 Task: Add the "red" label to card.
Action: Mouse moved to (1314, 107)
Screenshot: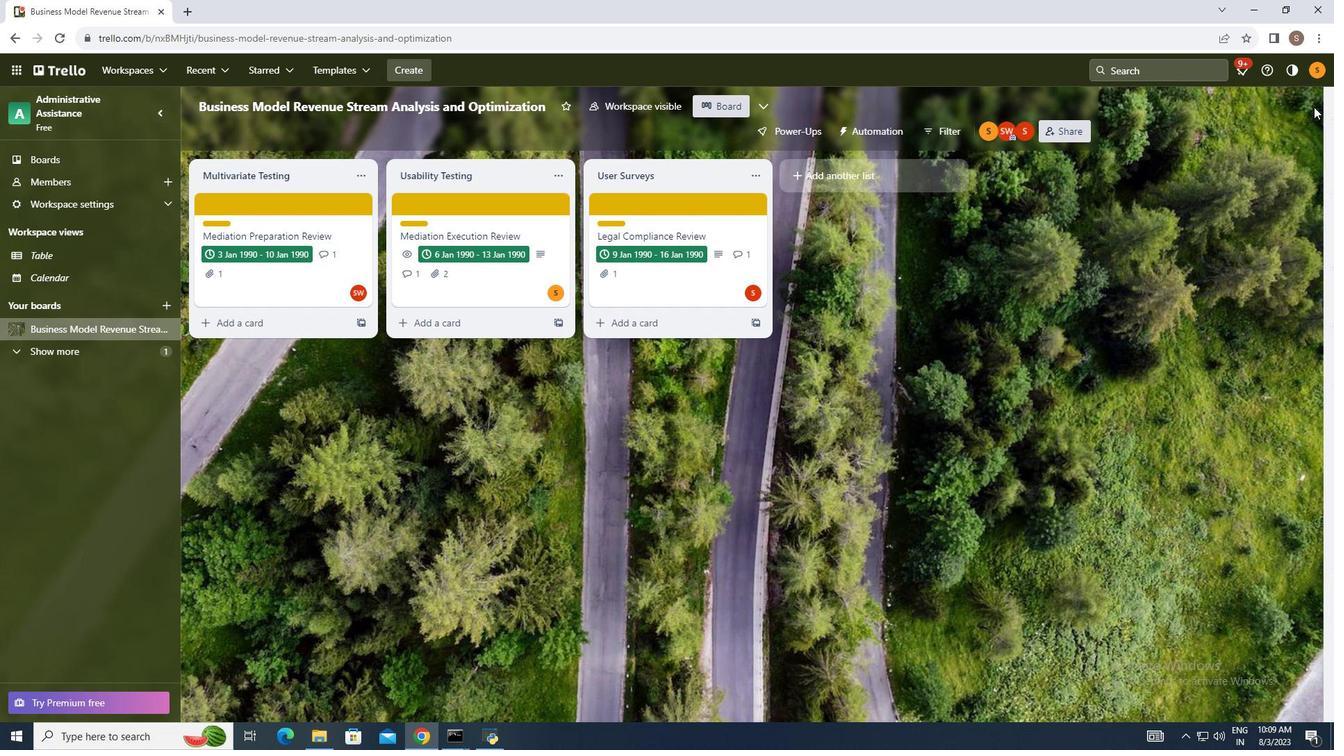 
Action: Mouse pressed left at (1314, 107)
Screenshot: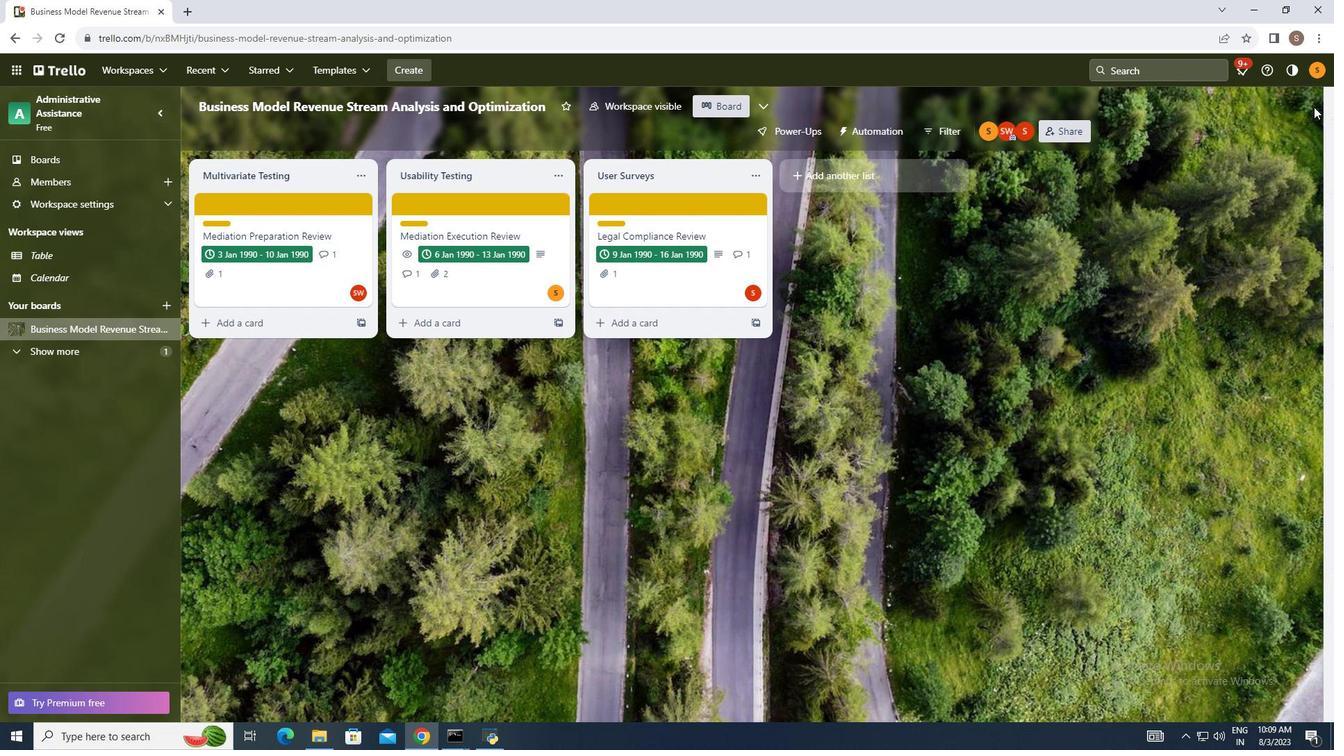 
Action: Mouse moved to (1212, 293)
Screenshot: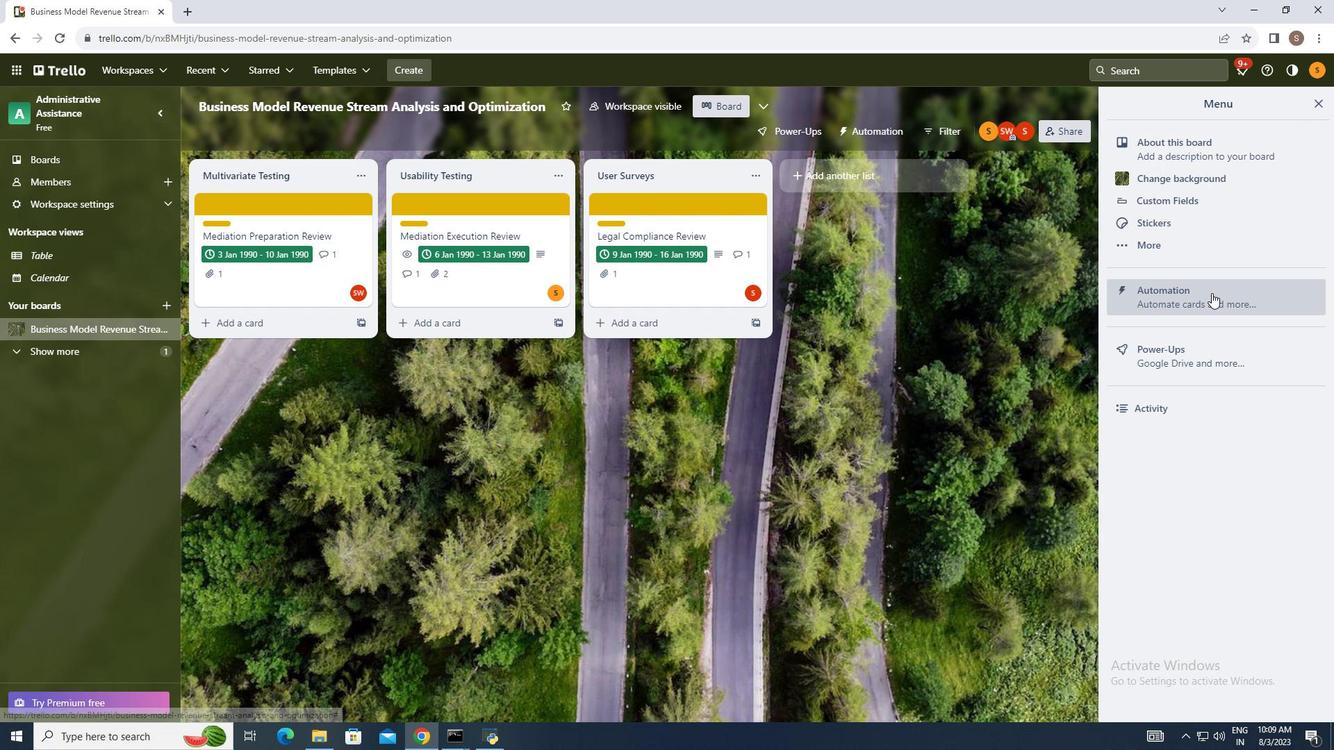 
Action: Mouse pressed left at (1212, 293)
Screenshot: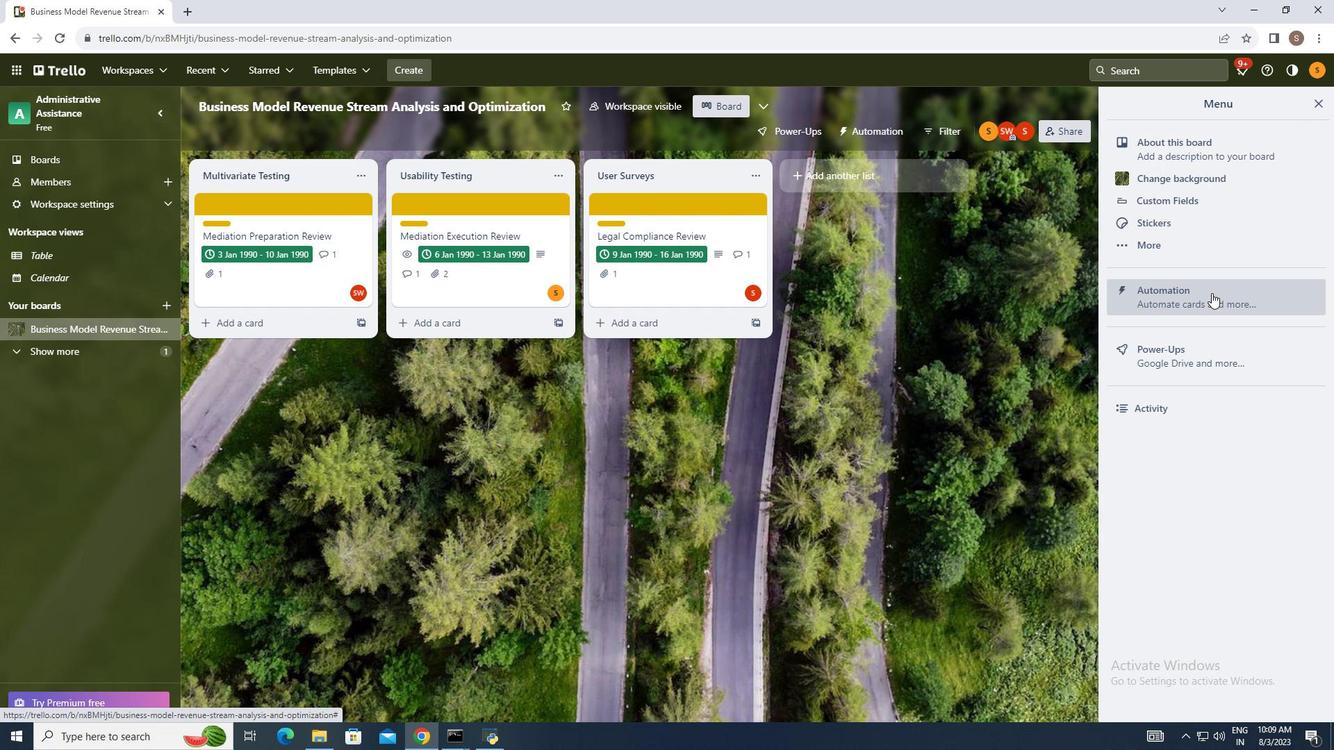 
Action: Mouse moved to (258, 361)
Screenshot: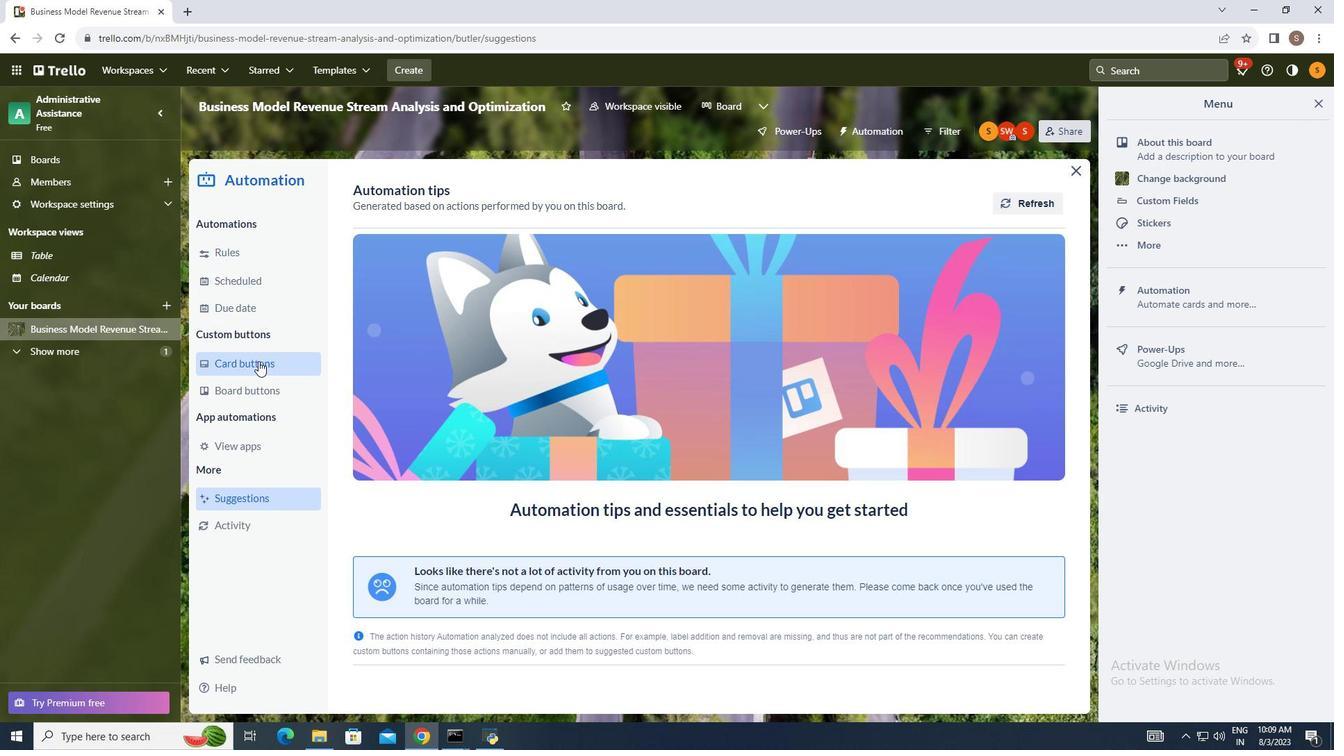 
Action: Mouse pressed left at (258, 361)
Screenshot: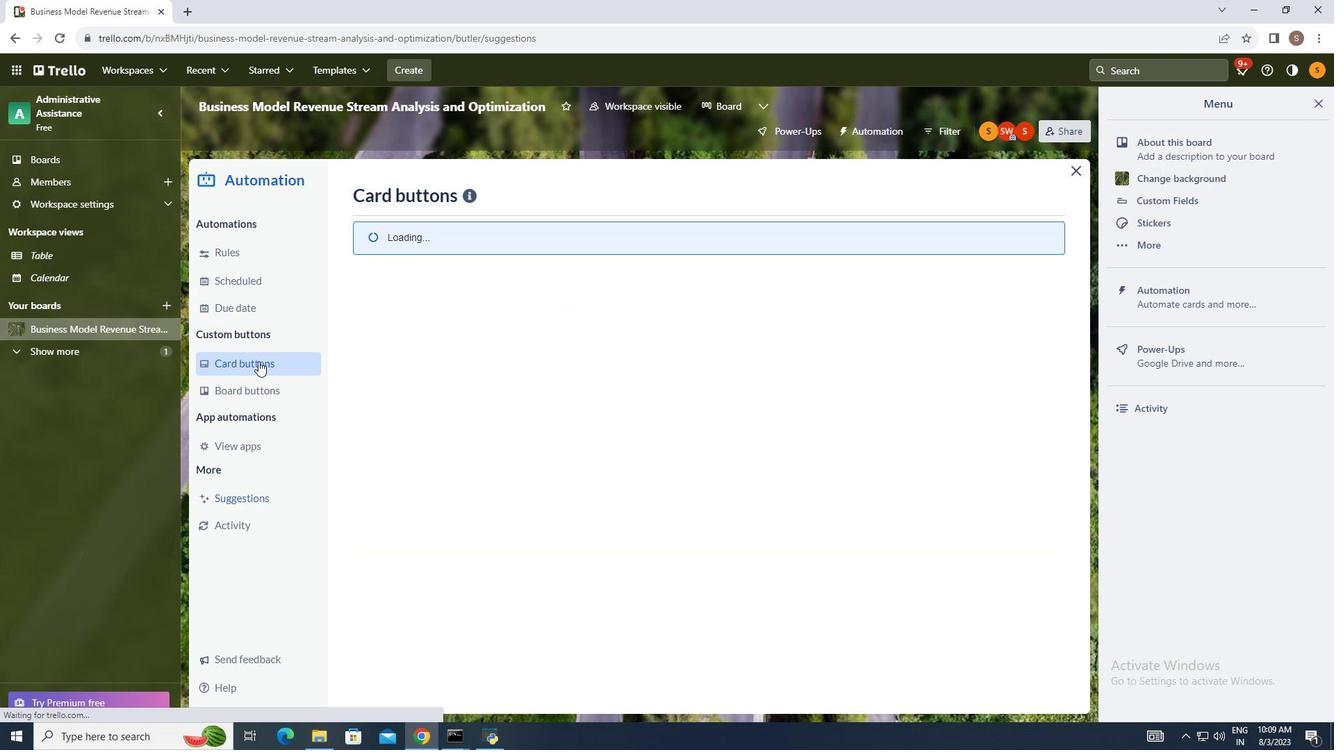 
Action: Mouse moved to (1000, 189)
Screenshot: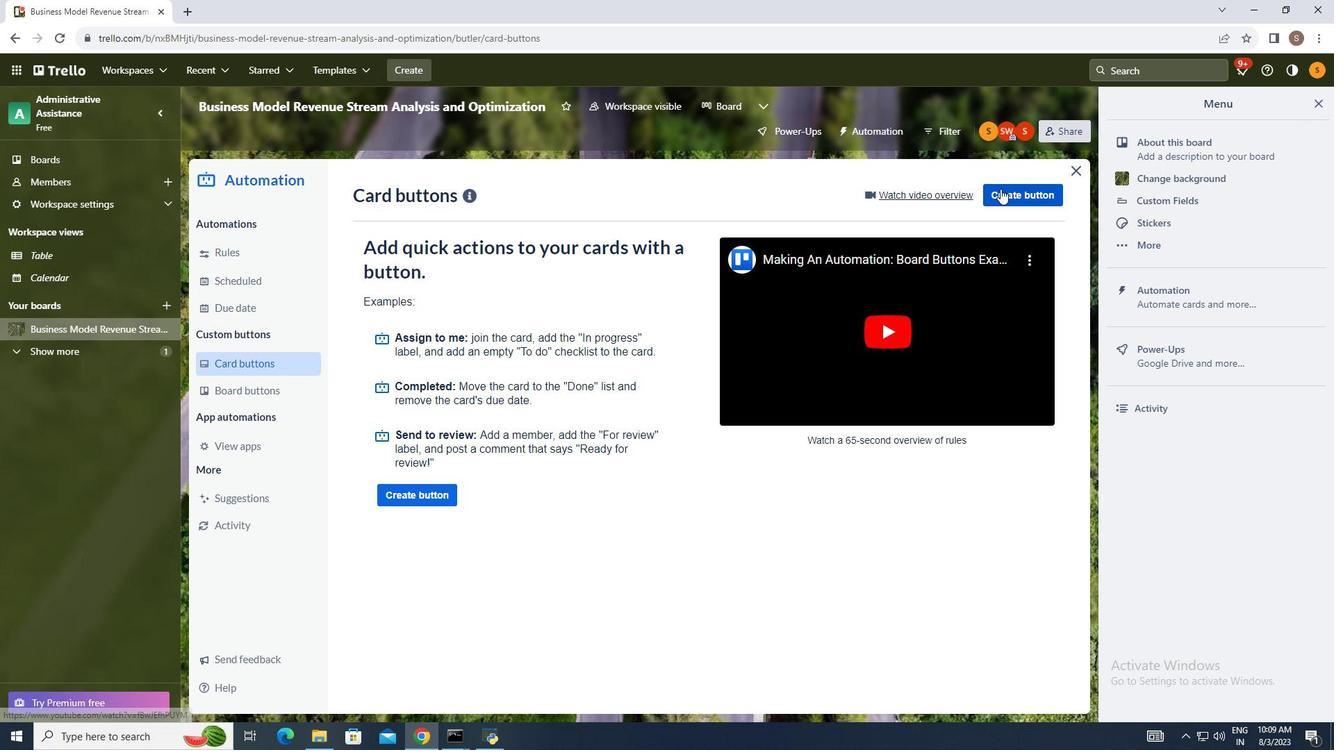 
Action: Mouse pressed left at (1000, 189)
Screenshot: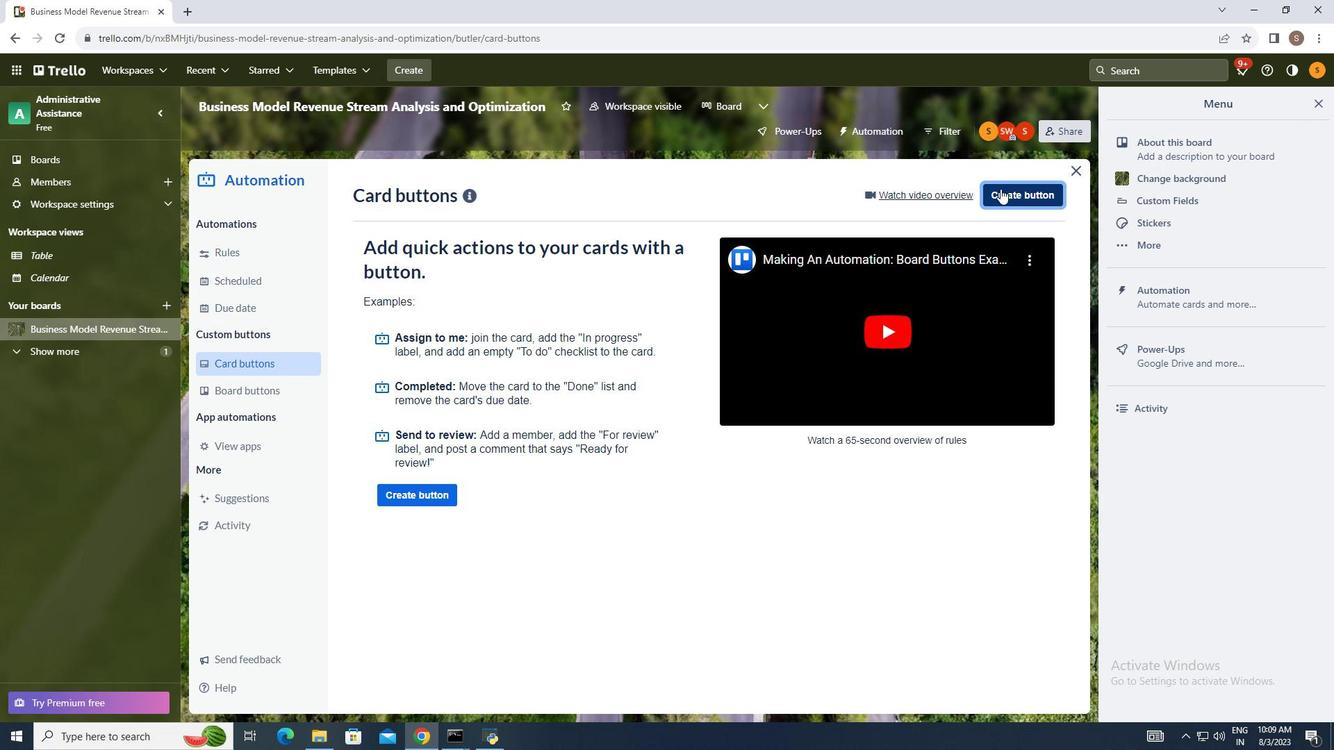 
Action: Mouse moved to (697, 387)
Screenshot: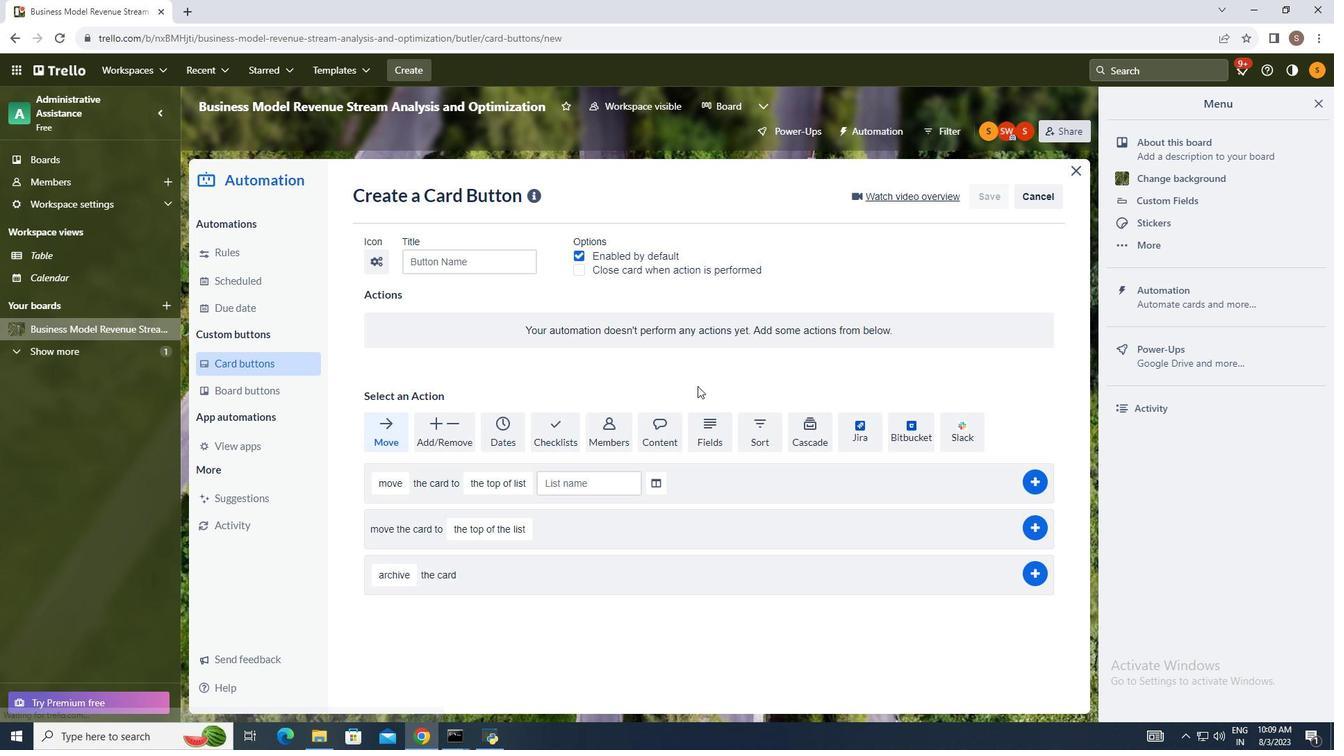 
Action: Mouse pressed left at (697, 387)
Screenshot: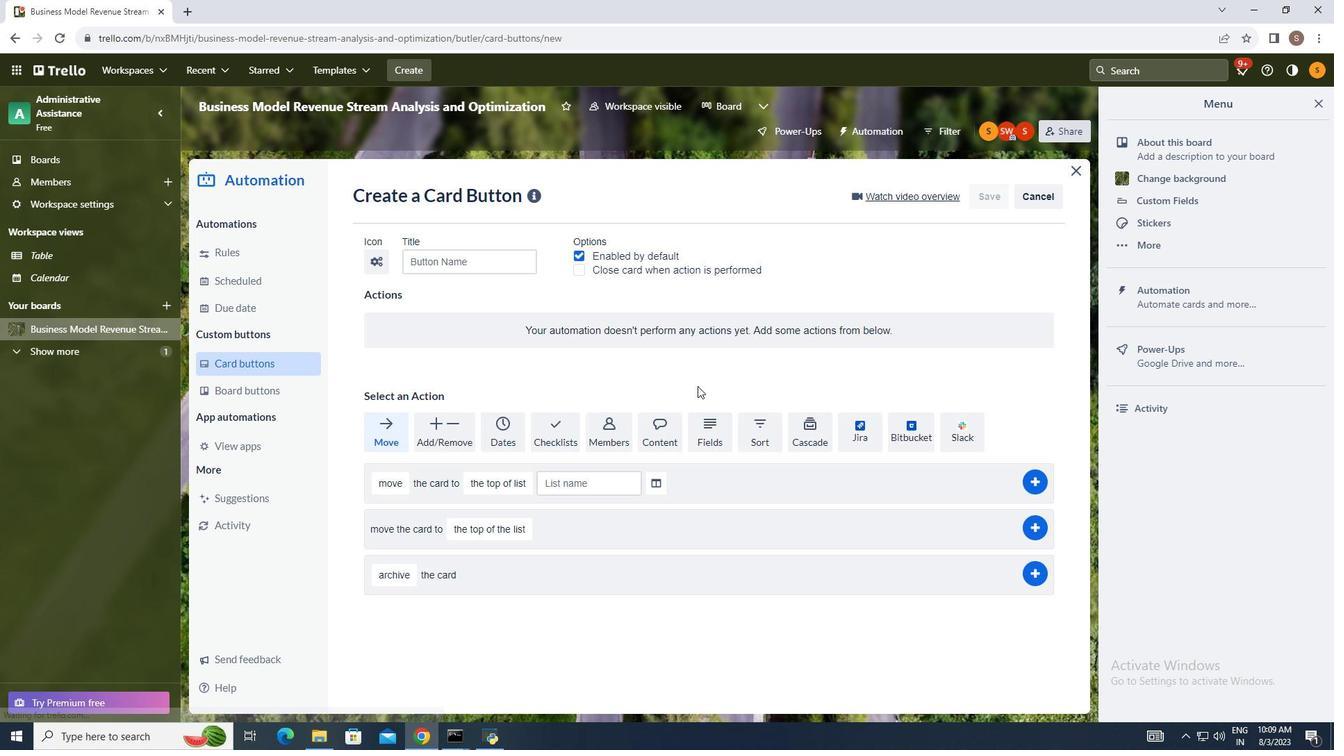 
Action: Mouse moved to (439, 431)
Screenshot: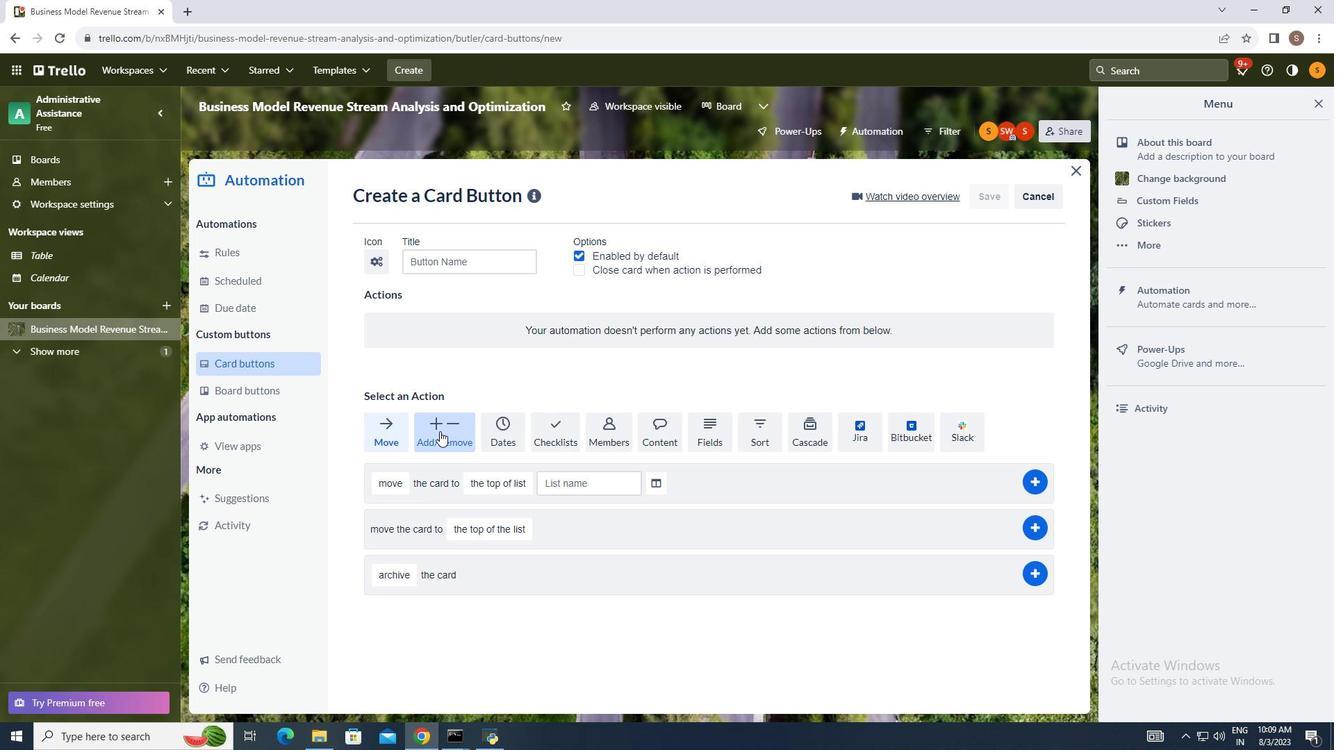 
Action: Mouse pressed left at (439, 431)
Screenshot: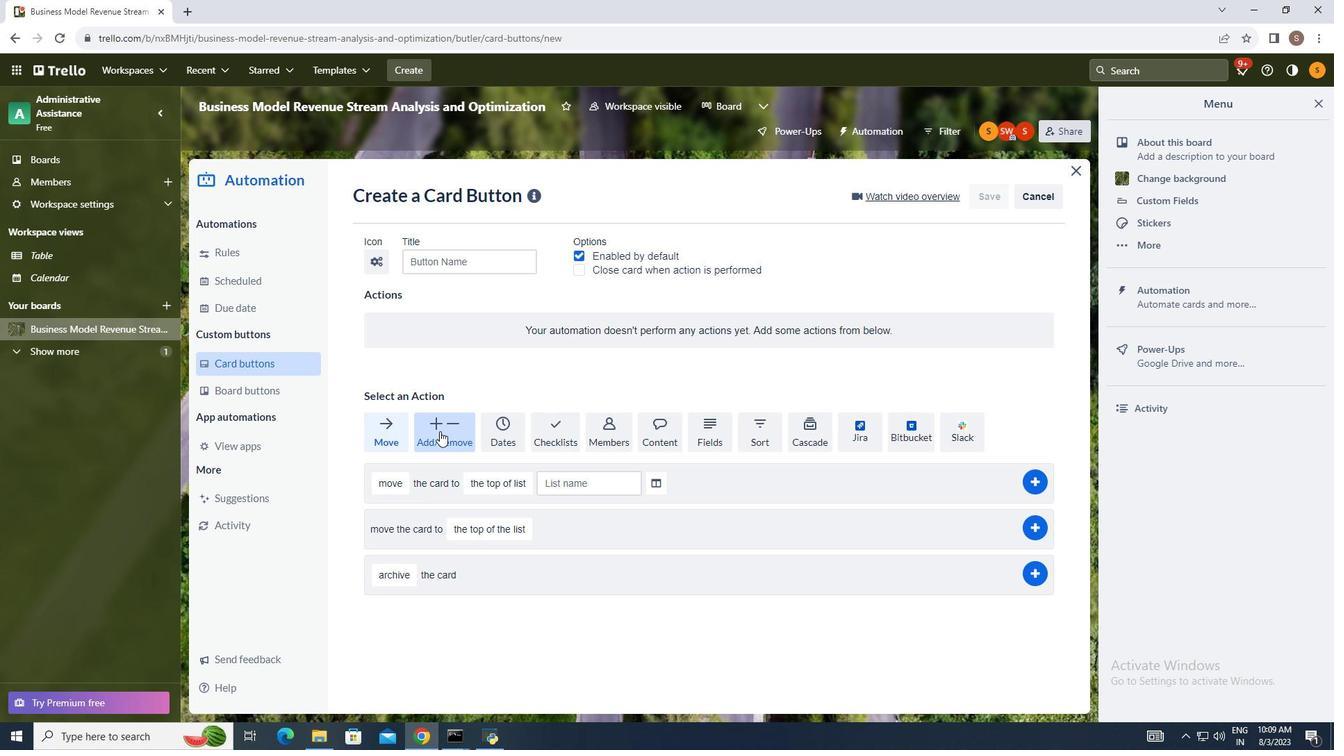 
Action: Mouse moved to (387, 590)
Screenshot: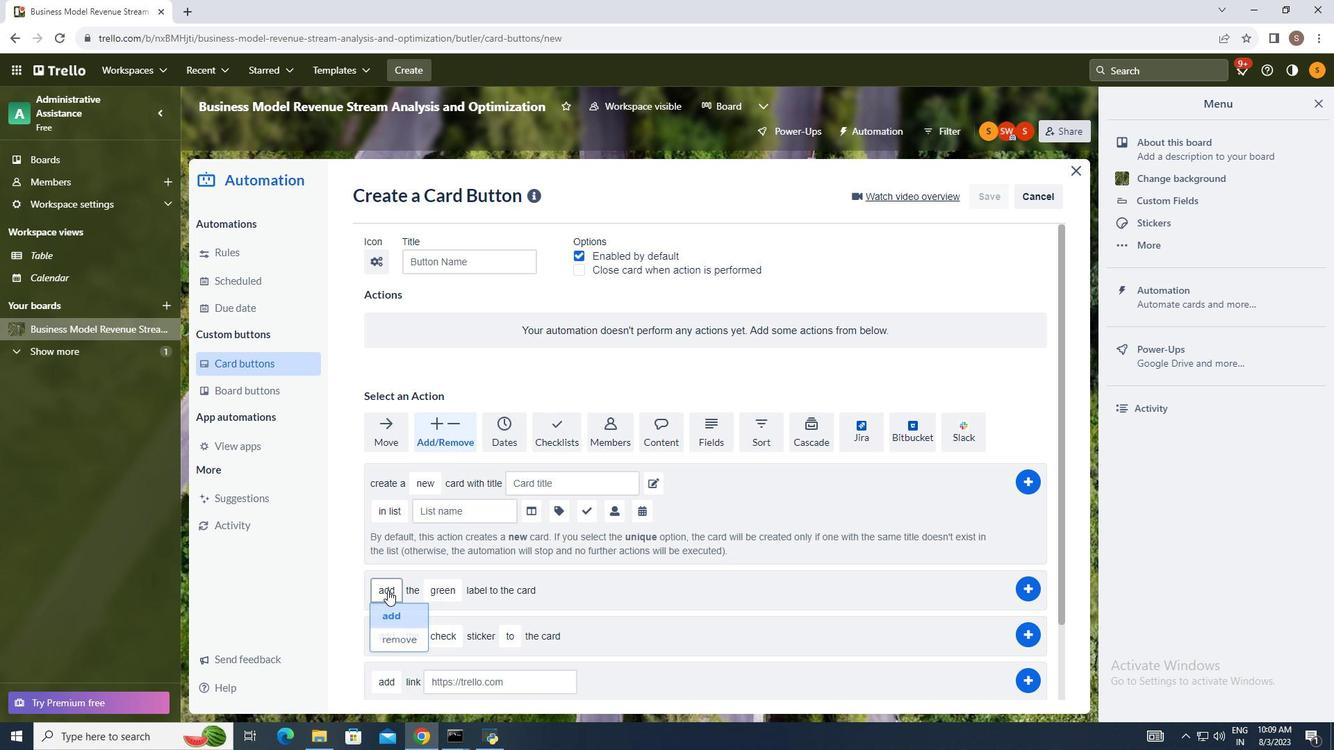 
Action: Mouse pressed left at (387, 590)
Screenshot: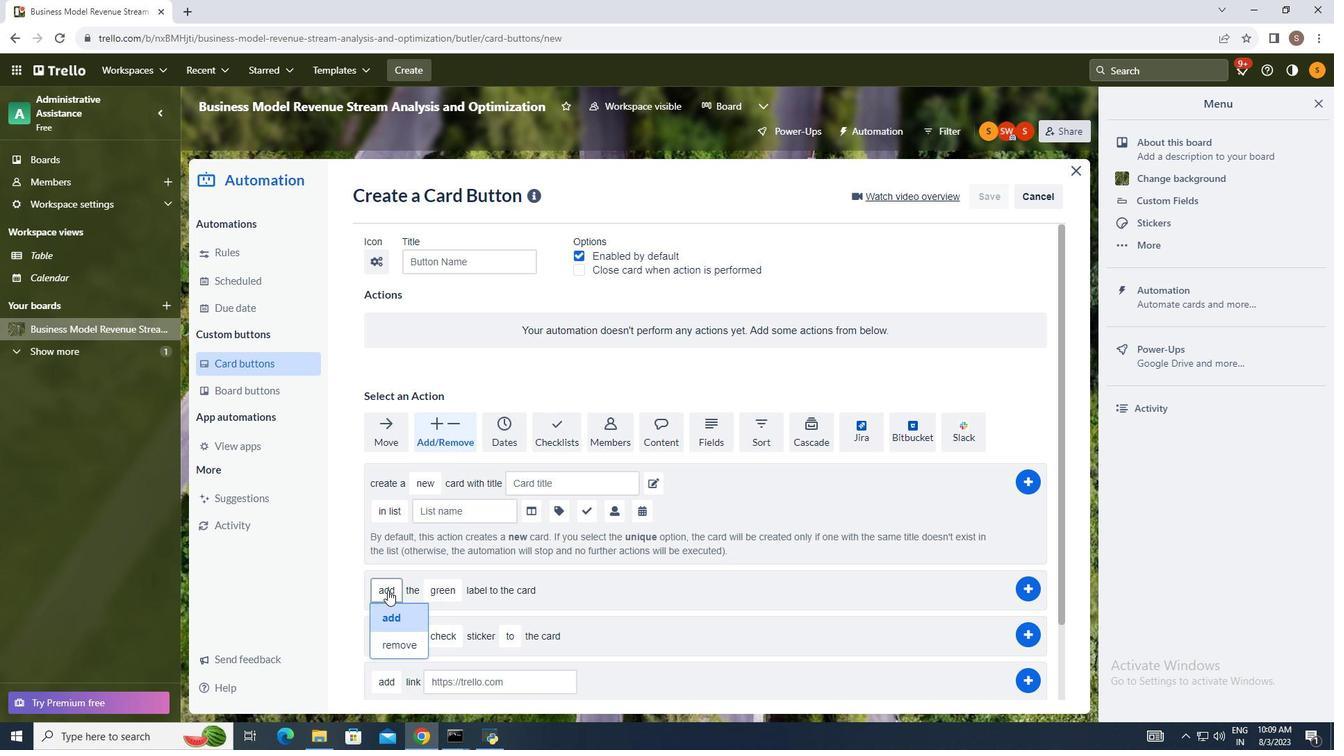 
Action: Mouse moved to (392, 616)
Screenshot: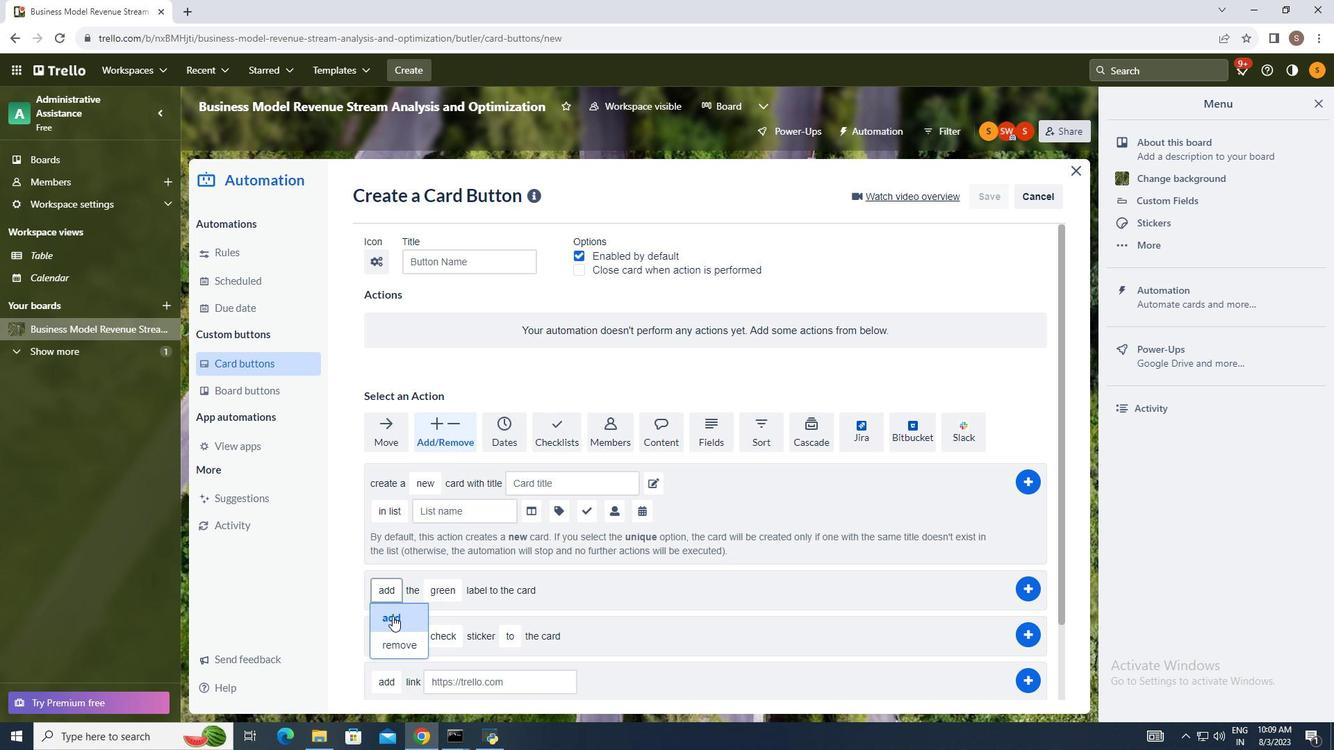 
Action: Mouse pressed left at (392, 616)
Screenshot: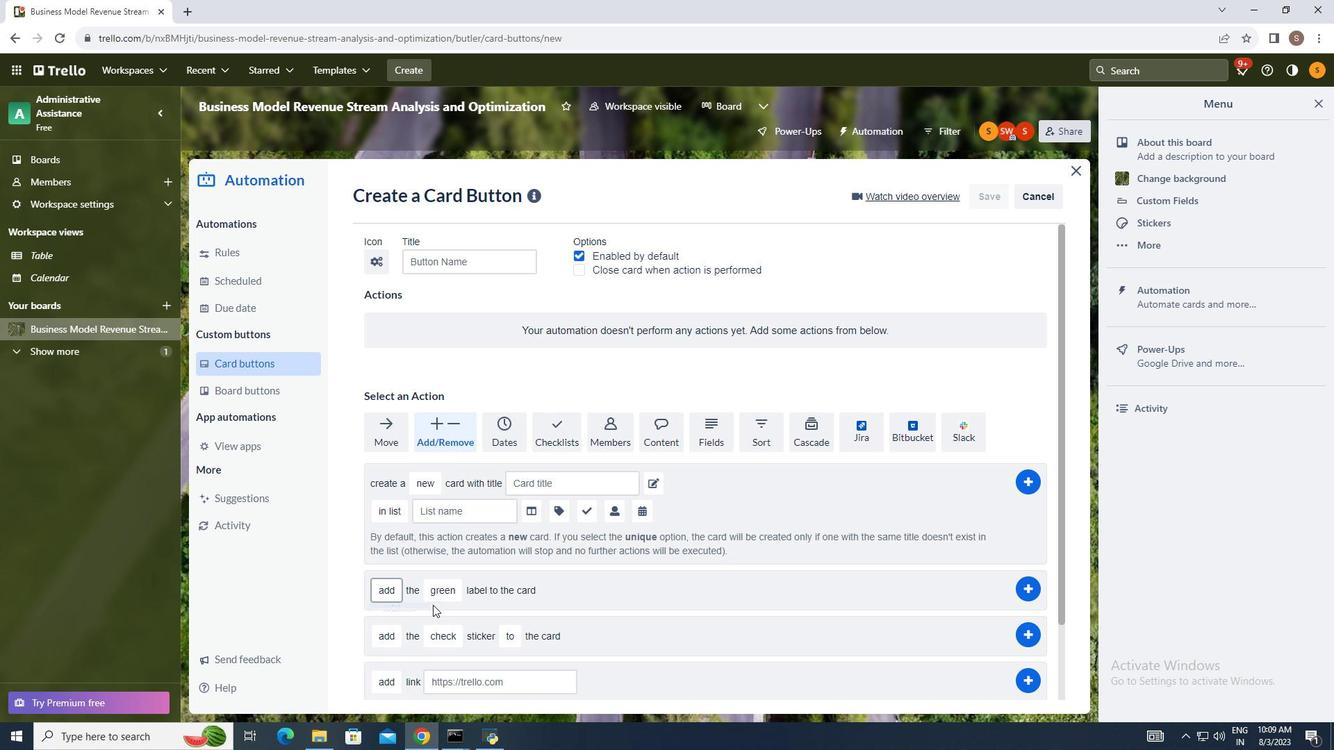 
Action: Mouse moved to (439, 591)
Screenshot: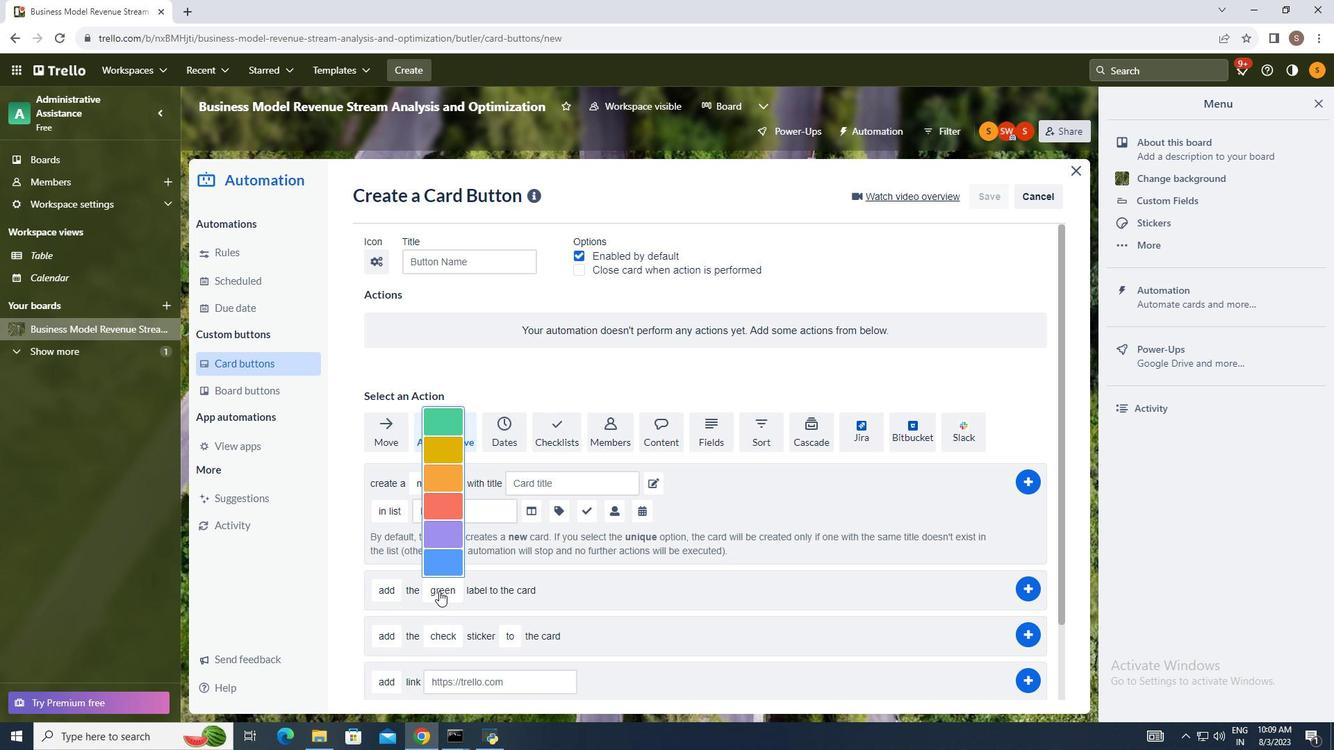 
Action: Mouse pressed left at (439, 591)
Screenshot: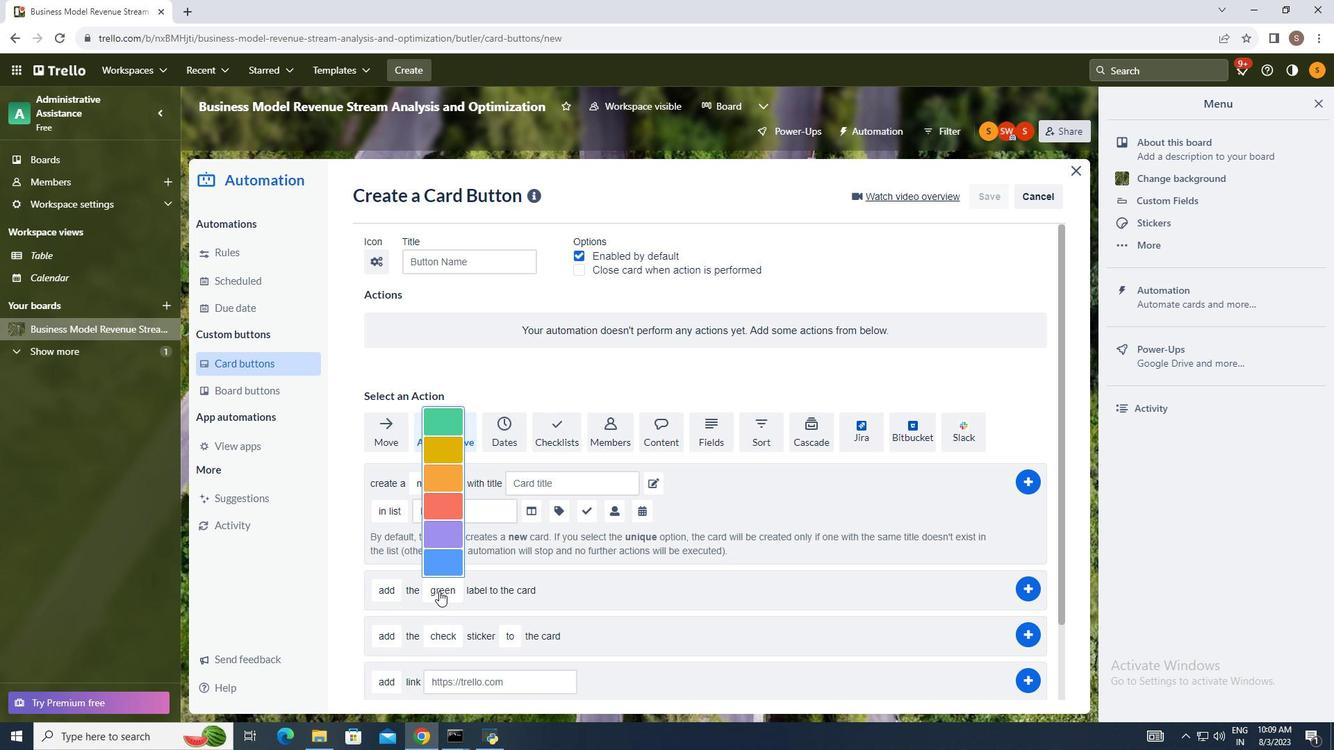 
Action: Mouse moved to (440, 505)
Screenshot: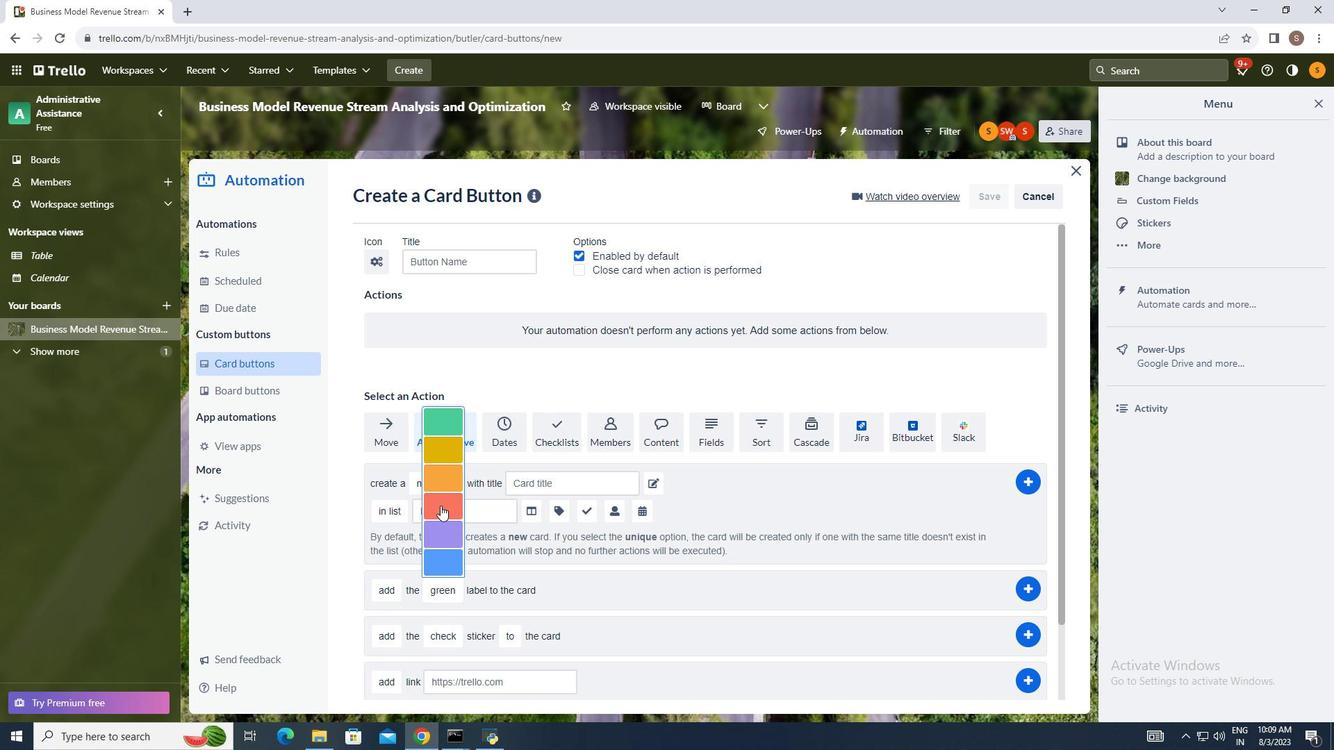 
Action: Mouse pressed left at (440, 505)
Screenshot: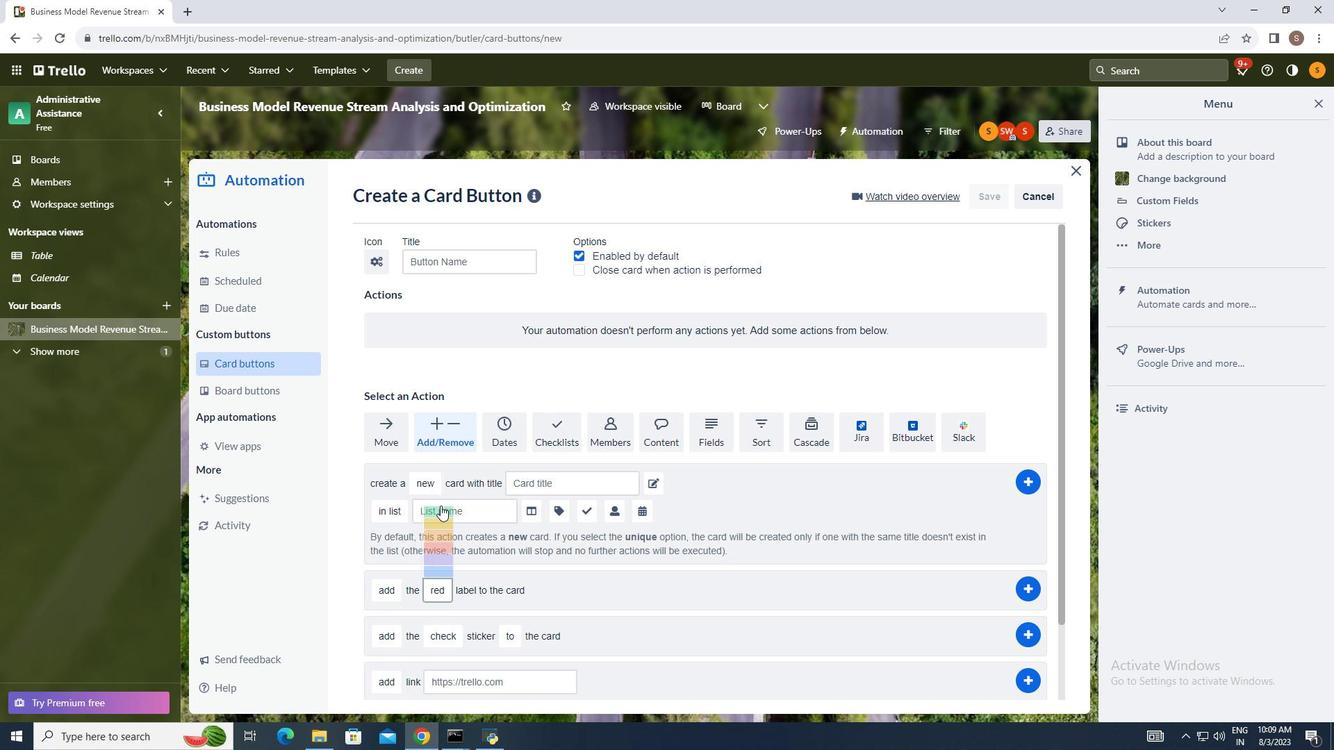 
Action: Mouse moved to (1029, 585)
Screenshot: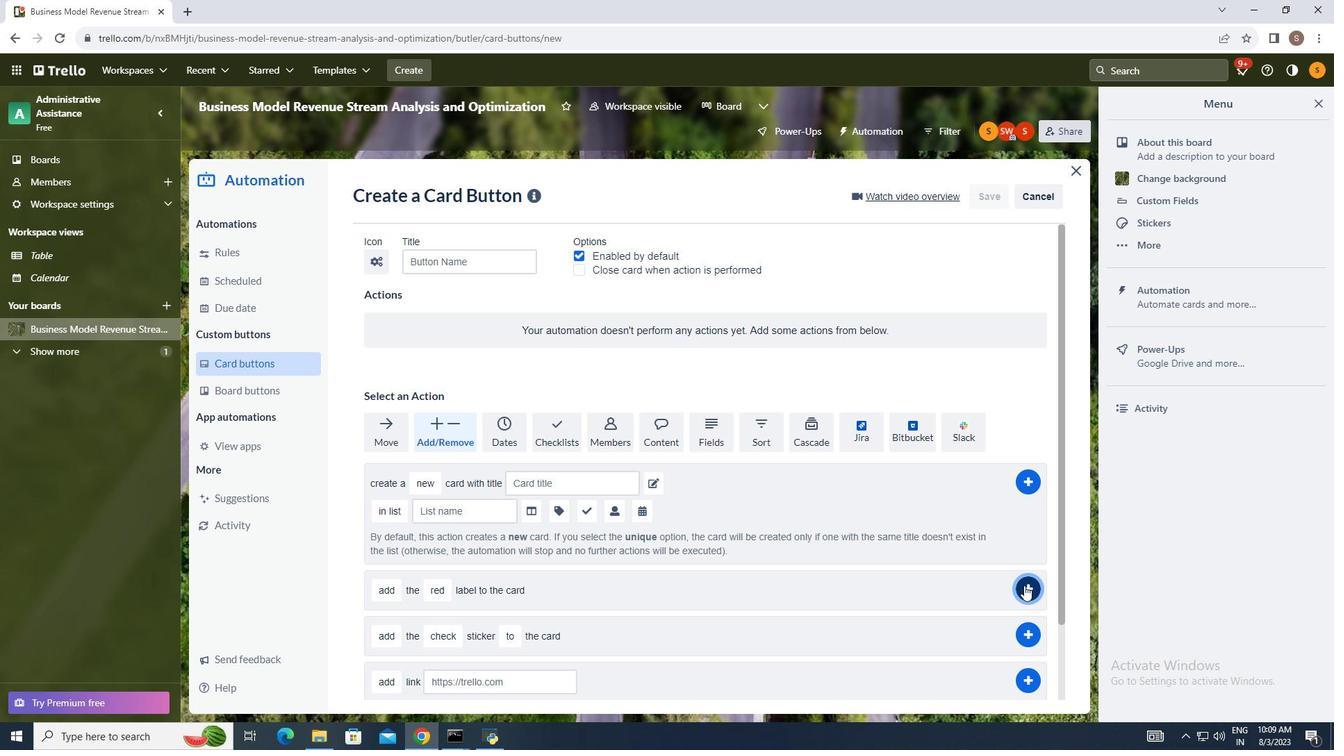 
Action: Mouse pressed left at (1029, 585)
Screenshot: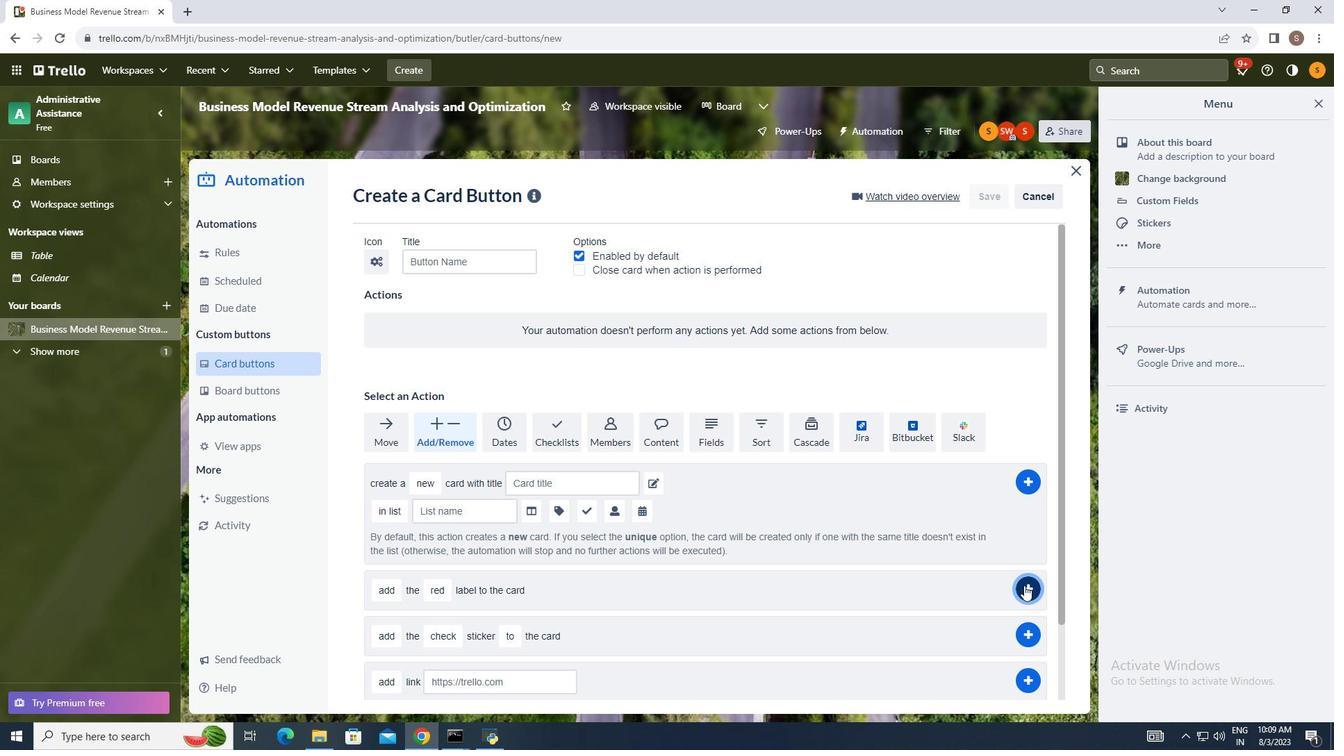 
Action: Mouse moved to (1175, 526)
Screenshot: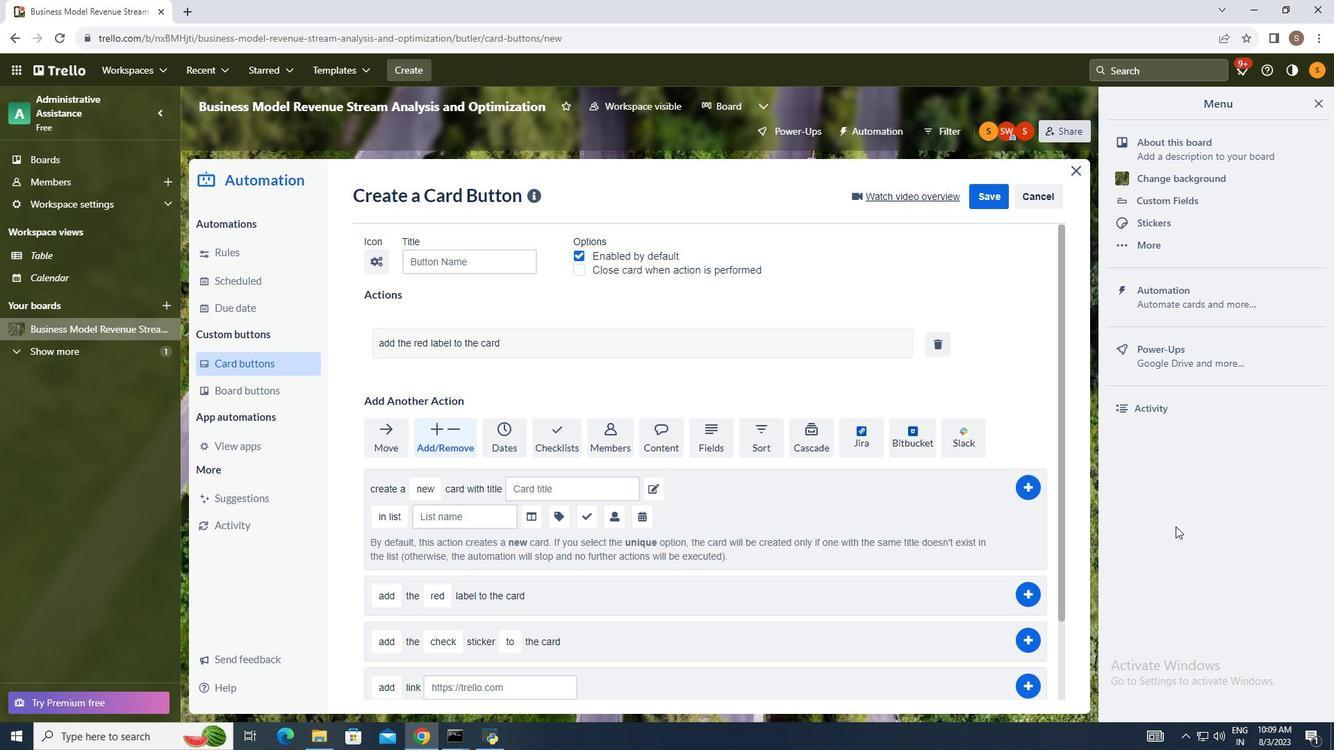 
